 Task: Look for products in the category "More Deli Meats" from Dietz & Watson only.
Action: Mouse moved to (635, 242)
Screenshot: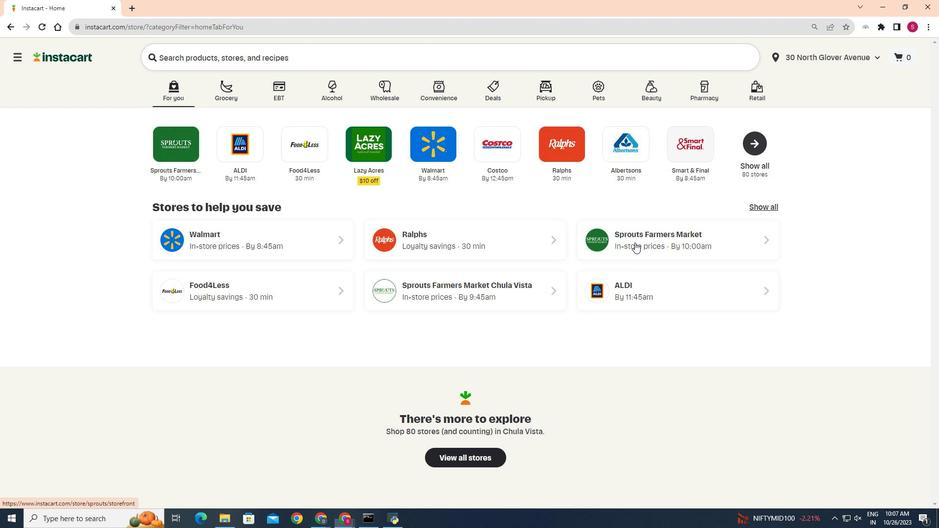 
Action: Mouse pressed left at (635, 242)
Screenshot: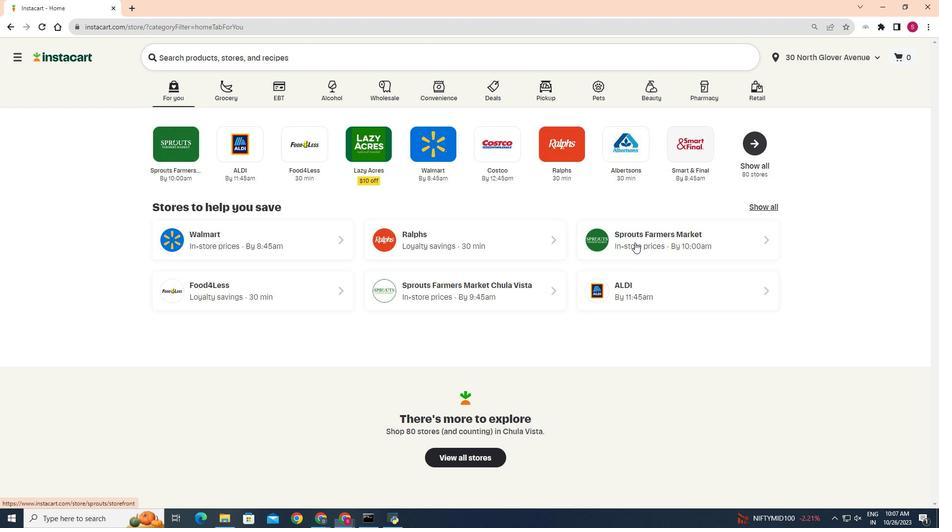
Action: Mouse moved to (30, 446)
Screenshot: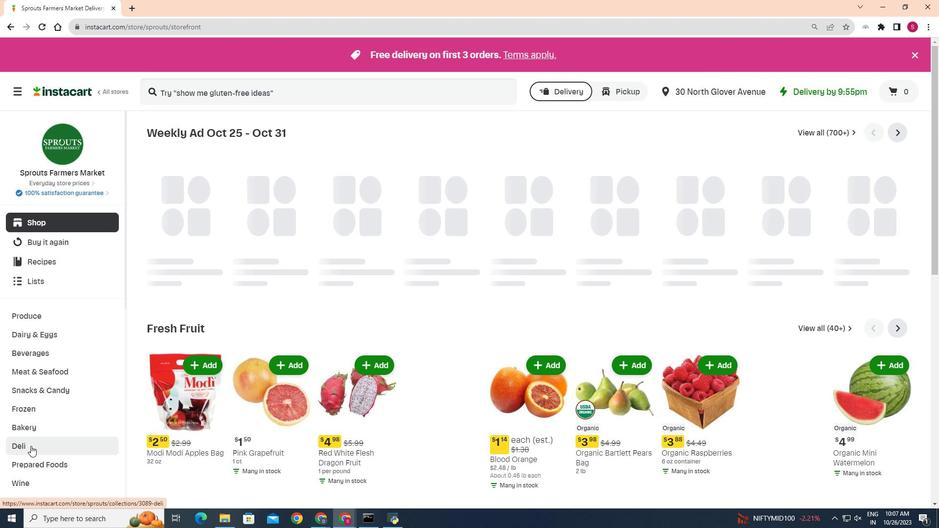 
Action: Mouse pressed left at (30, 446)
Screenshot: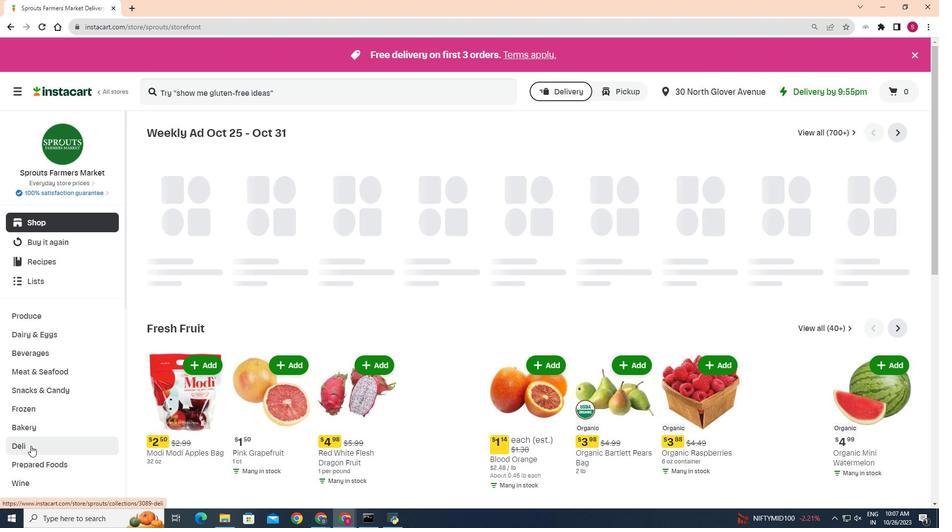 
Action: Mouse moved to (209, 158)
Screenshot: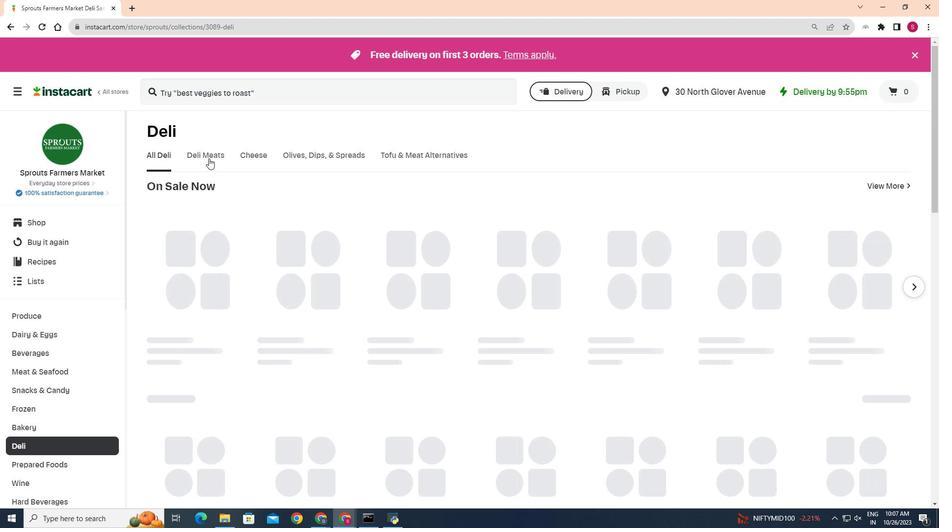 
Action: Mouse pressed left at (209, 158)
Screenshot: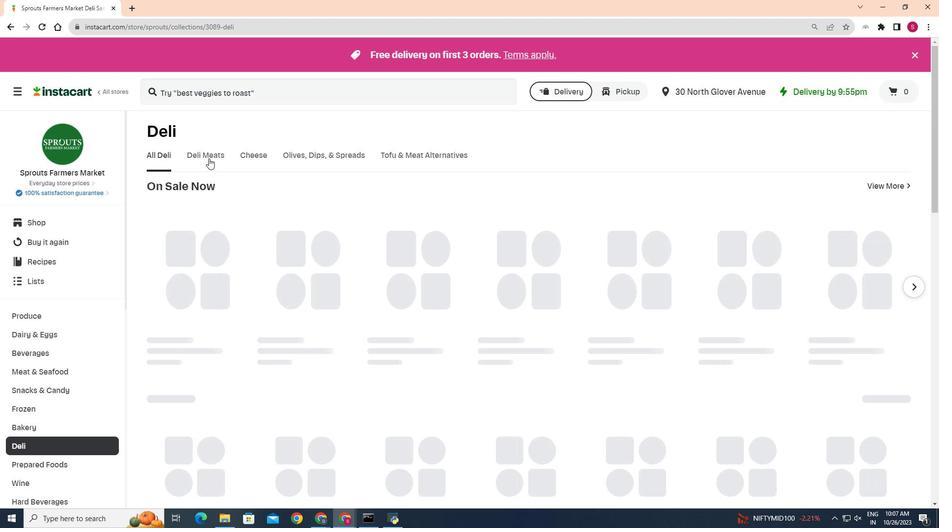 
Action: Mouse moved to (605, 195)
Screenshot: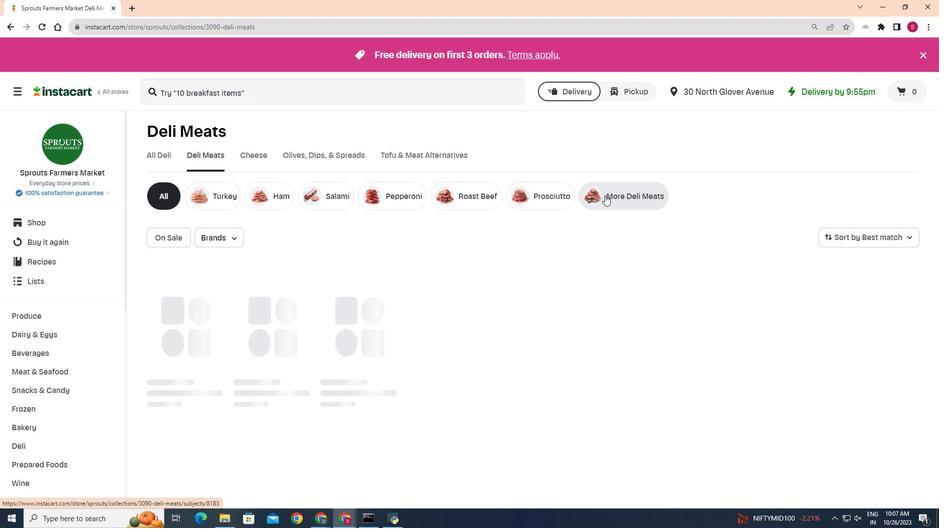 
Action: Mouse pressed left at (605, 195)
Screenshot: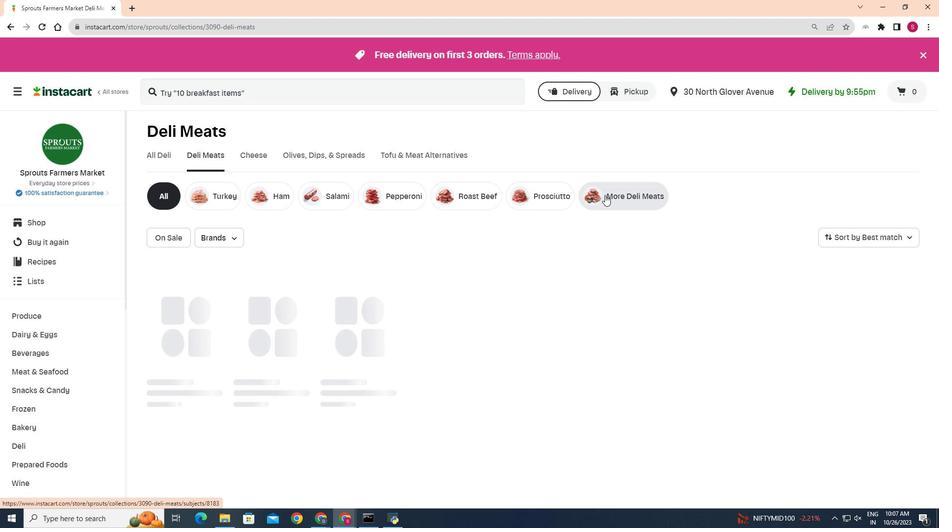 
Action: Mouse moved to (185, 236)
Screenshot: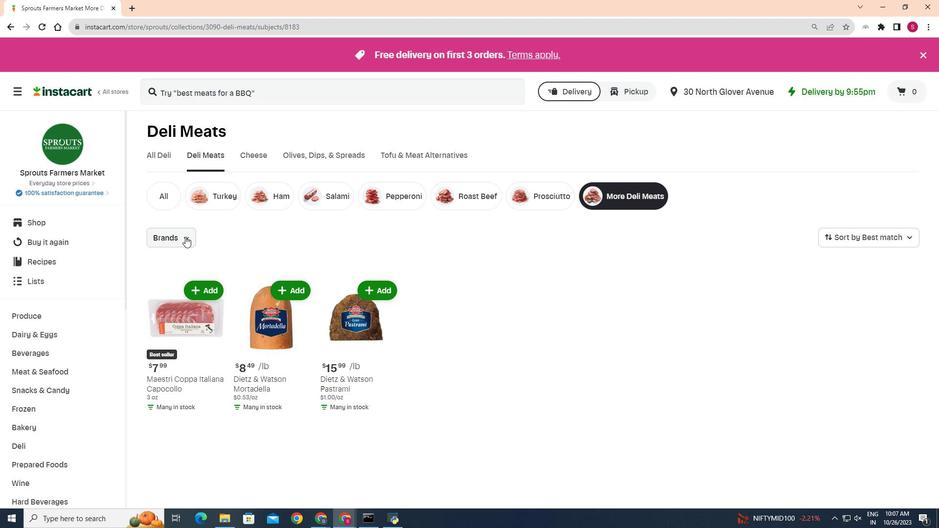 
Action: Mouse pressed left at (185, 236)
Screenshot: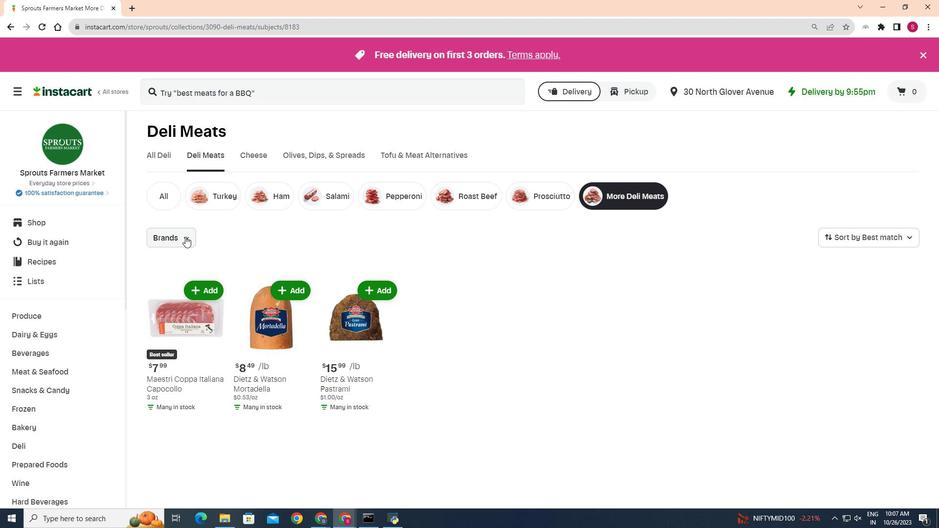 
Action: Mouse moved to (162, 264)
Screenshot: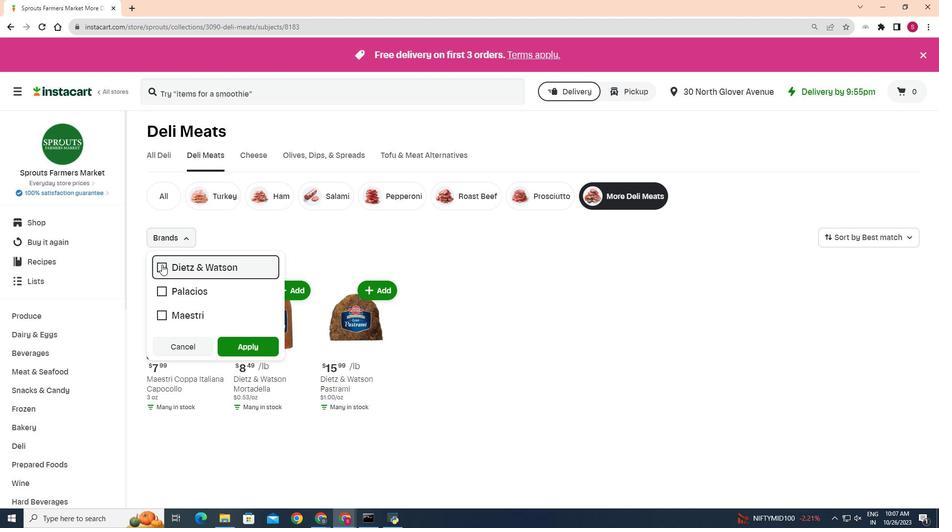 
Action: Mouse pressed left at (162, 264)
Screenshot: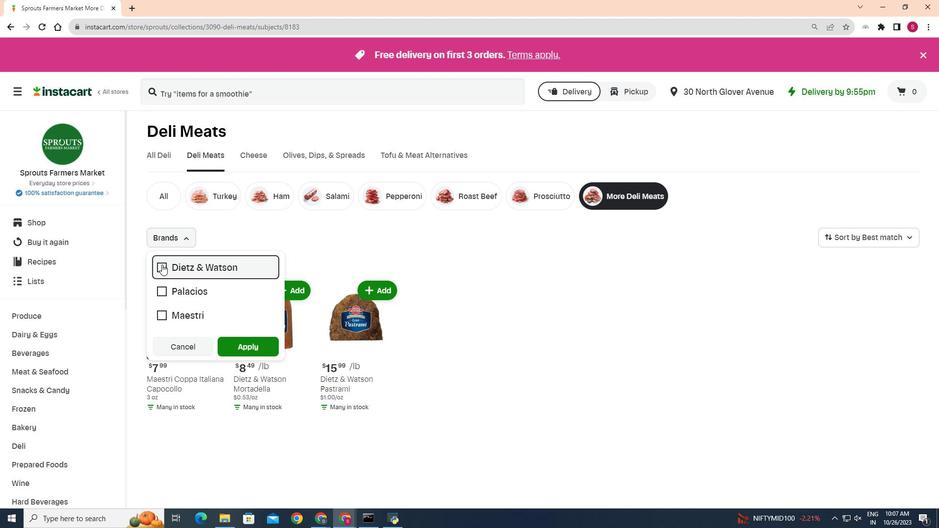 
Action: Mouse moved to (241, 346)
Screenshot: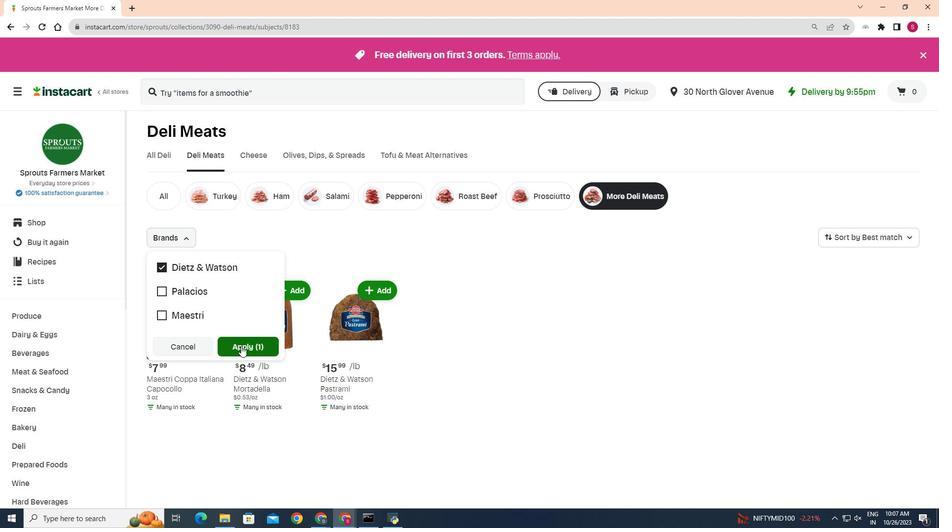 
Action: Mouse pressed left at (241, 346)
Screenshot: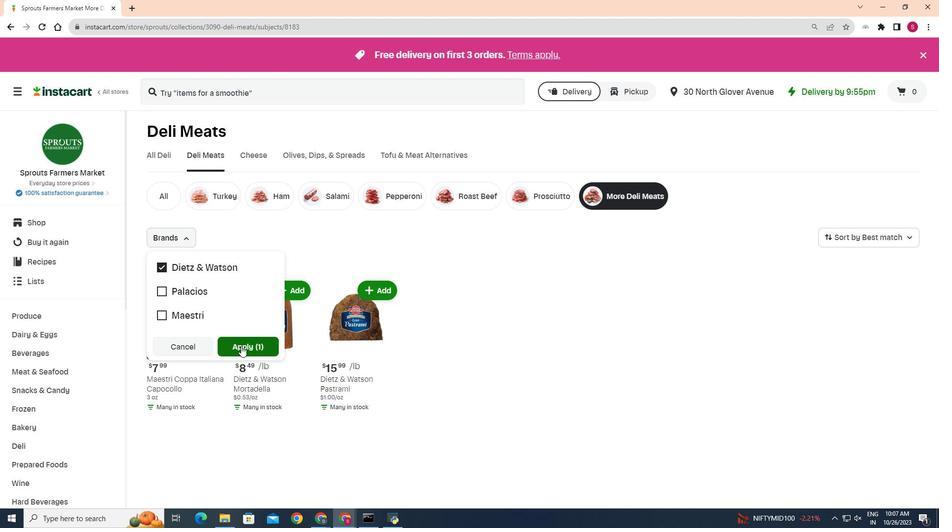 
Action: Mouse moved to (473, 335)
Screenshot: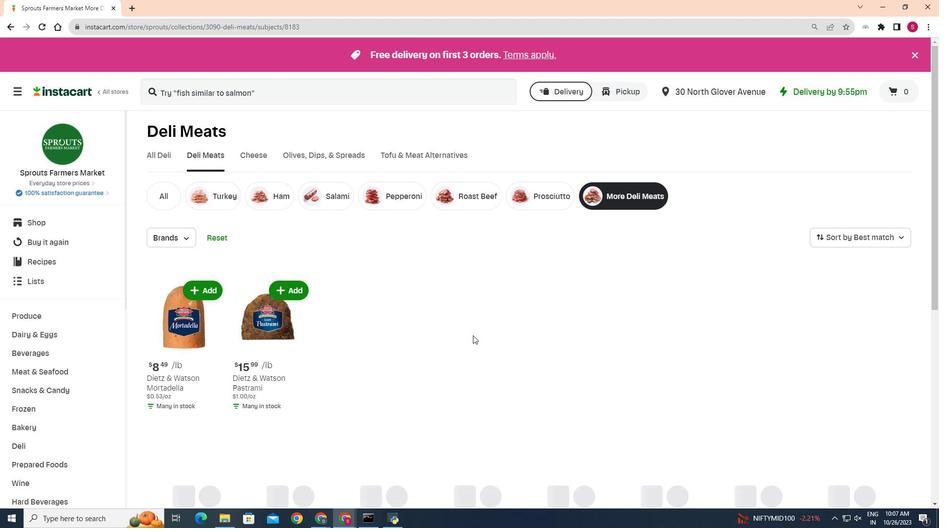 
